 Task: open an excel sheet and write heading  Financial Planner. Add Dates in a column and its values below  'Jan 23, Feb 23, Mar 23, Apr 23 & may23. 'Add Income in next column and its values below  $3,000, $3,200, $3,100, $3,300 & $3,500. Add Expenses in next column and its values below  $2,000, $2,300, $2,200, $2,500 & $2,800. Add savings in next column and its values below $500, $600, $500, $700 & $700. Add Investment in next column and its values below  $500, $700, $800, $900 & $1000. Add Net Saving in next column and its values below  $1000, $1200, $900, $800 & $700. Save page BudgetTool analysis
Action: Mouse moved to (39, 117)
Screenshot: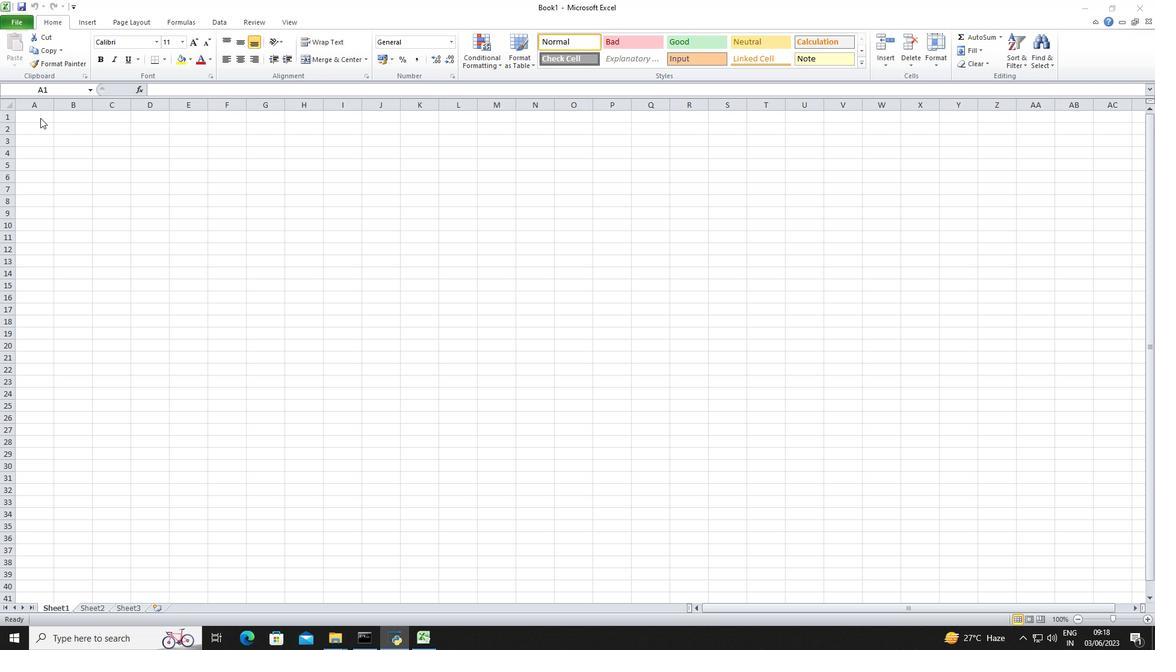 
Action: Mouse pressed left at (39, 117)
Screenshot: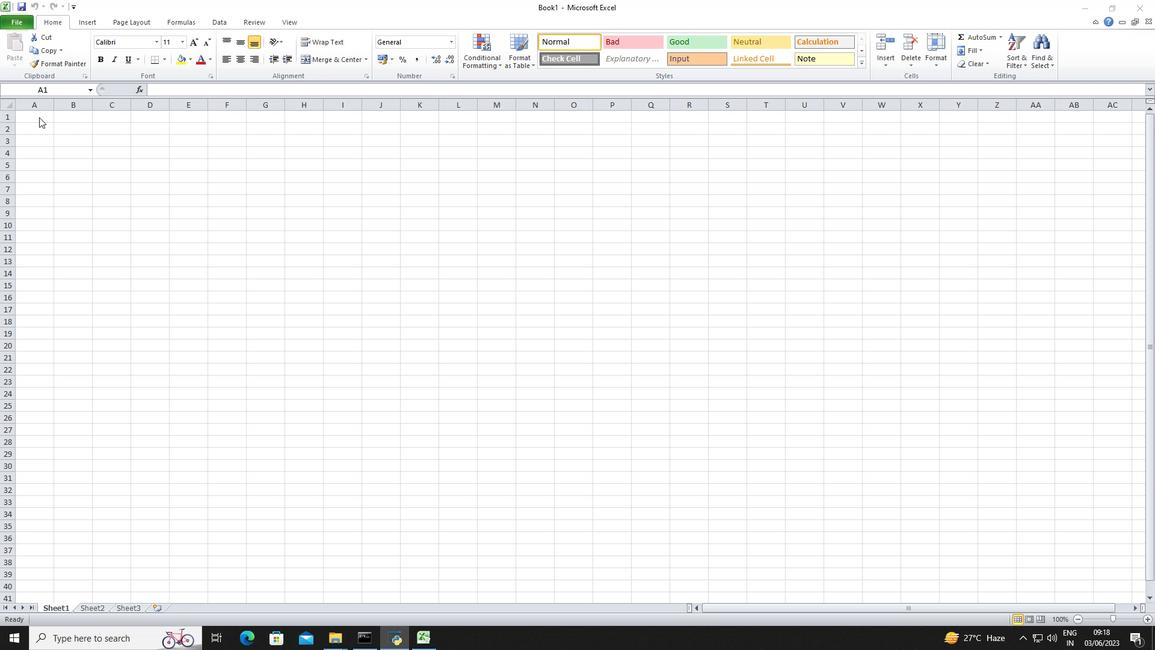 
Action: Key pressed <Key.shift><Key.shift><Key.shift><Key.shift>Financial<Key.space><Key.shift>Planner
Screenshot: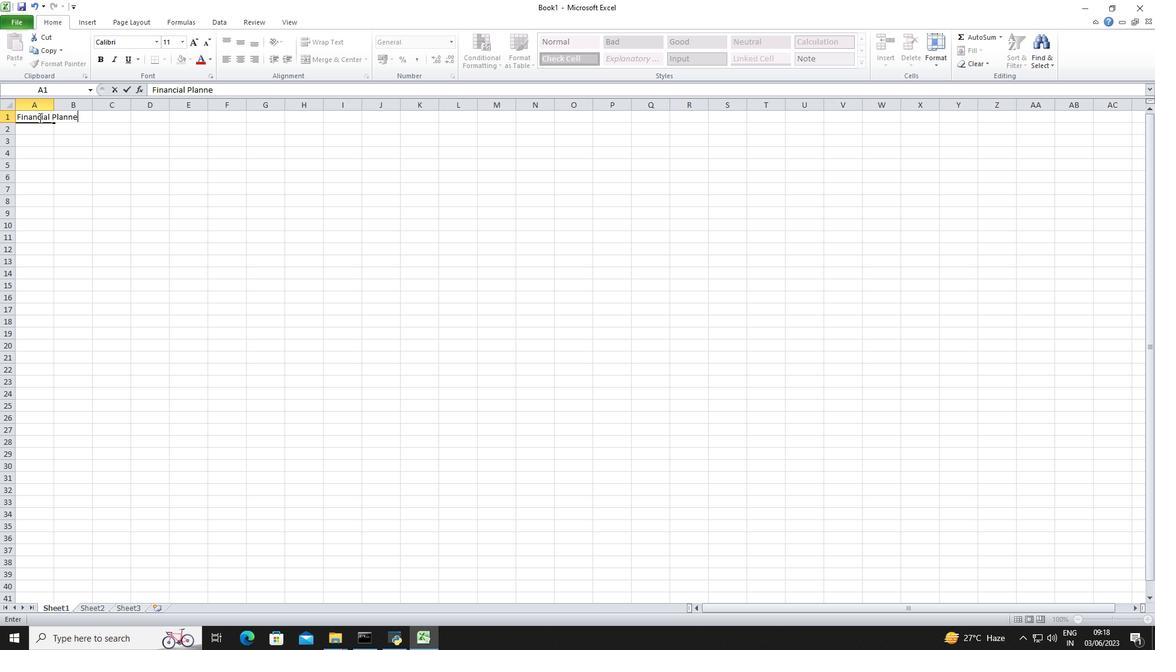 
Action: Mouse moved to (31, 140)
Screenshot: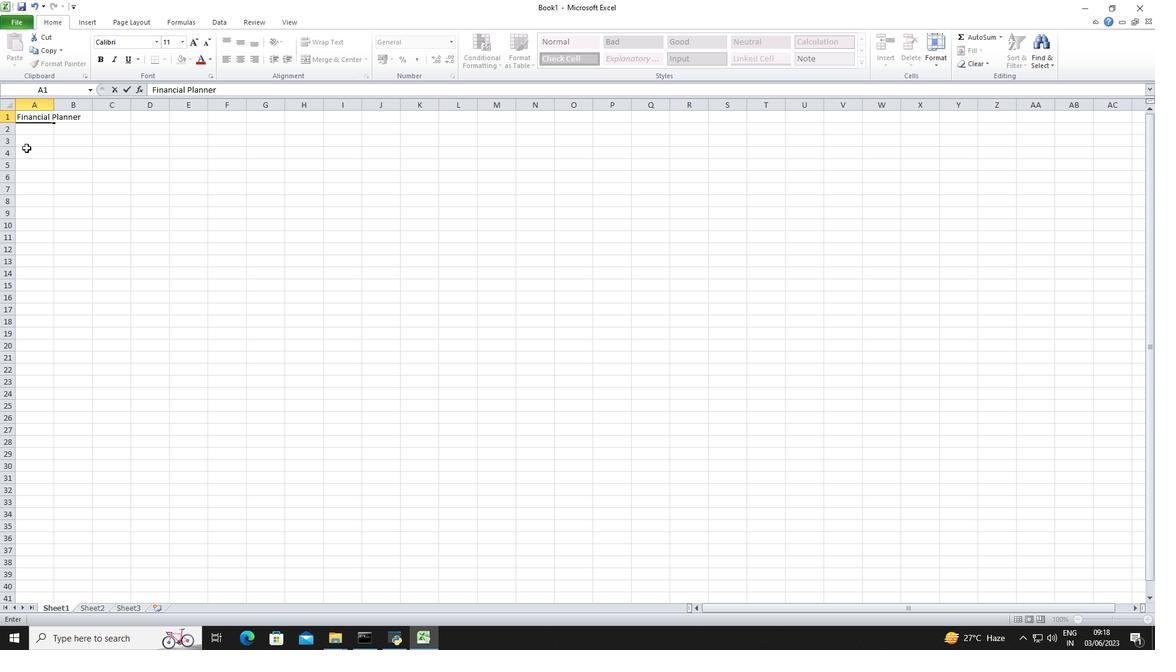 
Action: Mouse pressed left at (31, 140)
Screenshot: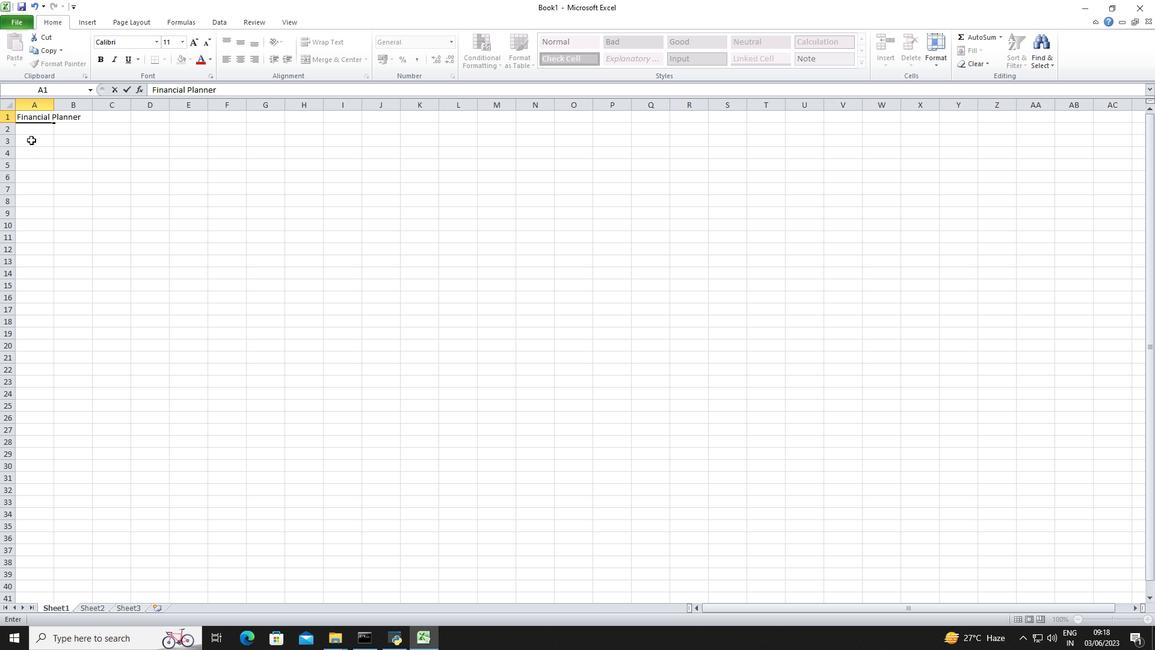 
Action: Key pressed <Key.shift><Key.shift>Dates<Key.down><Key.shift><Key.shift><Key.shift><Key.shift><Key.shift><Key.shift><Key.shift><Key.shift><Key.shift><Key.shift><Key.shift>Jan<Key.space>23<Key.down><Key.shift>Feb-23<Key.enter><Key.shift><Key.shift>Mar
Screenshot: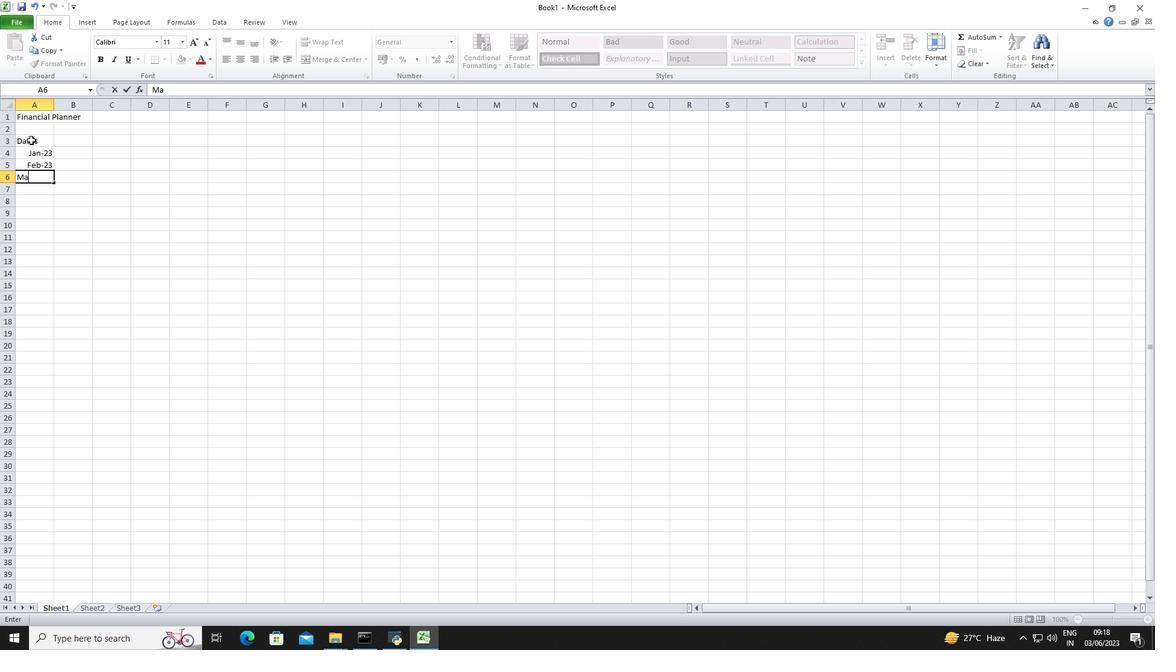 
Action: Mouse moved to (31, 139)
Screenshot: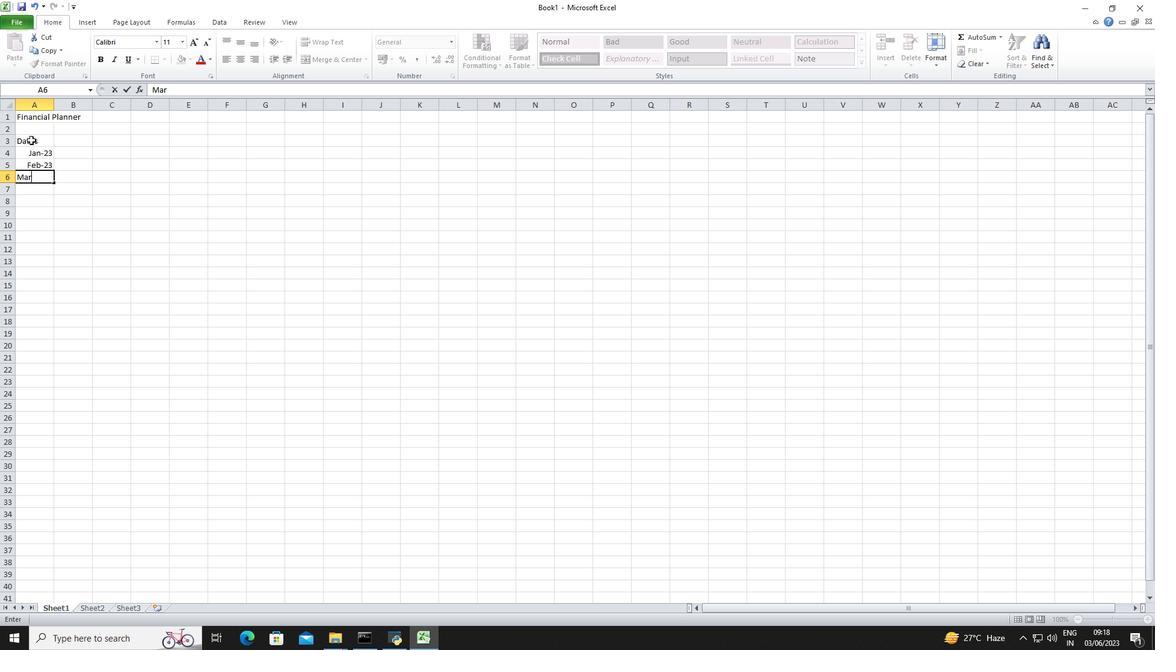 
Action: Key pressed -23<Key.enter><Key.shift><Key.shift><Key.shift><Key.shift><Key.shift><Key.shift><Key.shift><Key.shift><Key.shift><Key.shift><Key.shift><Key.shift><Key.shift>Apr-23<Key.enter><Key.shift><Key.shift><Key.shift><Key.shift><Key.shift><Key.shift><Key.shift>May-23<Key.enter><Key.right><Key.right><Key.up><Key.up><Key.up><Key.up><Key.up><Key.up><Key.shift><Key.shift><Key.shift><Key.shift><Key.shift><Key.shift><Key.shift><Key.shift><Key.shift><Key.shift>Income<Key.down><Key.shift><Key.shift><Key.shift><Key.shift><Key.shift><Key.shift><Key.shift><Key.shift><Key.shift><Key.shift><Key.shift><Key.shift><Key.shift><Key.shift><Key.shift><Key.shift><Key.shift><Key.shift>$3,000<Key.down><Key.shift><Key.shift><Key.shift><Key.shift><Key.shift><Key.shift><Key.shift><Key.shift><Key.shift><Key.shift><Key.shift><Key.shift><Key.shift><Key.shift><Key.shift><Key.shift><Key.shift><Key.shift><Key.shift><Key.shift>$3,200<Key.down><Key.shift><Key.shift><Key.shift><Key.shift><Key.shift>$3.<Key.backspace>,100<Key.down><Key.shift><Key.shift><Key.shift><Key.shift><Key.shift><Key.shift><Key.shift><Key.shift><Key.shift><Key.shift>$3,300<Key.down><Key.shift><Key.shift><Key.shift><Key.shift><Key.shift><Key.shift><Key.shift><Key.shift><Key.shift><Key.shift><Key.shift><Key.shift><Key.shift><Key.shift><Key.shift>$3,500<Key.down><Key.right><Key.right><Key.up><Key.up><Key.up><Key.up><Key.up><Key.up><Key.left><Key.left><Key.right><Key.shift>Expenses<Key.down><Key.shift><Key.shift><Key.shift><Key.shift><Key.shift><Key.shift><Key.shift><Key.shift>@<Key.backspace><Key.shift>$2000<Key.down><Key.up><Key.shift><Key.shift><Key.shift><Key.shift><Key.shift><Key.shift><Key.shift><Key.shift>$<Key.num_lock>2,000<Key.down><Key.shift><Key.shift><Key.shift><Key.shift><Key.shift><Key.shift>$2,300<Key.down><Key.shift><Key.shift><Key.shift><Key.shift><Key.shift>$2,200<Key.down><Key.shift><Key.shift><Key.shift><Key.shift><Key.shift><Key.shift><Key.shift><Key.shift><Key.shift><Key.shift><Key.shift><Key.shift><Key.shift><Key.shift><Key.shift><Key.shift><Key.shift>$2,500<Key.down><Key.shift><Key.shift><Key.shift><Key.shift><Key.shift><Key.shift><Key.shift>$2,800<Key.down><Key.right><Key.right><Key.left><Key.up><Key.up><Key.up><Key.up><Key.up><Key.up>
Screenshot: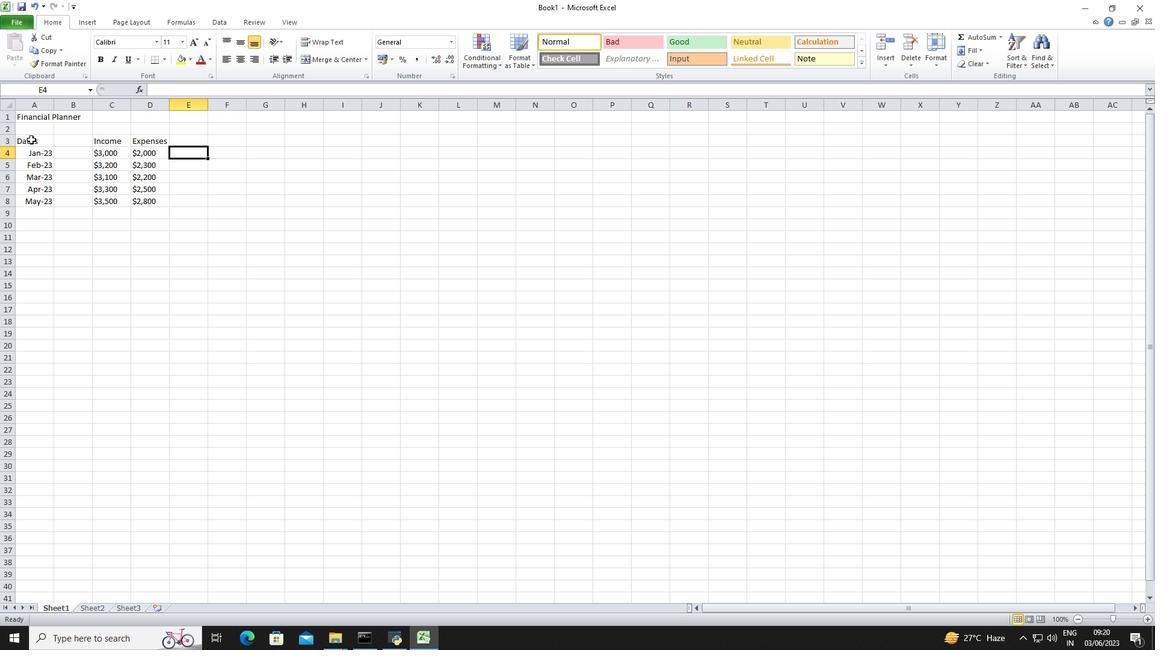 
Action: Mouse moved to (68, 136)
Screenshot: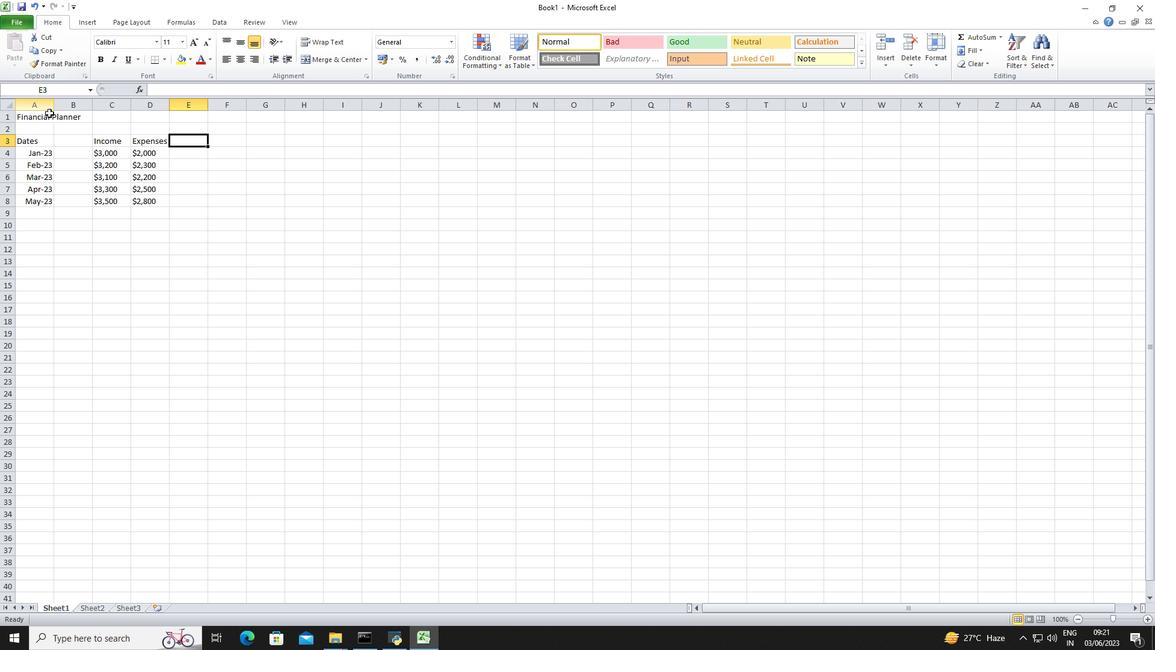 
Action: Key pressed <Key.shift>Savings<Key.down>
Screenshot: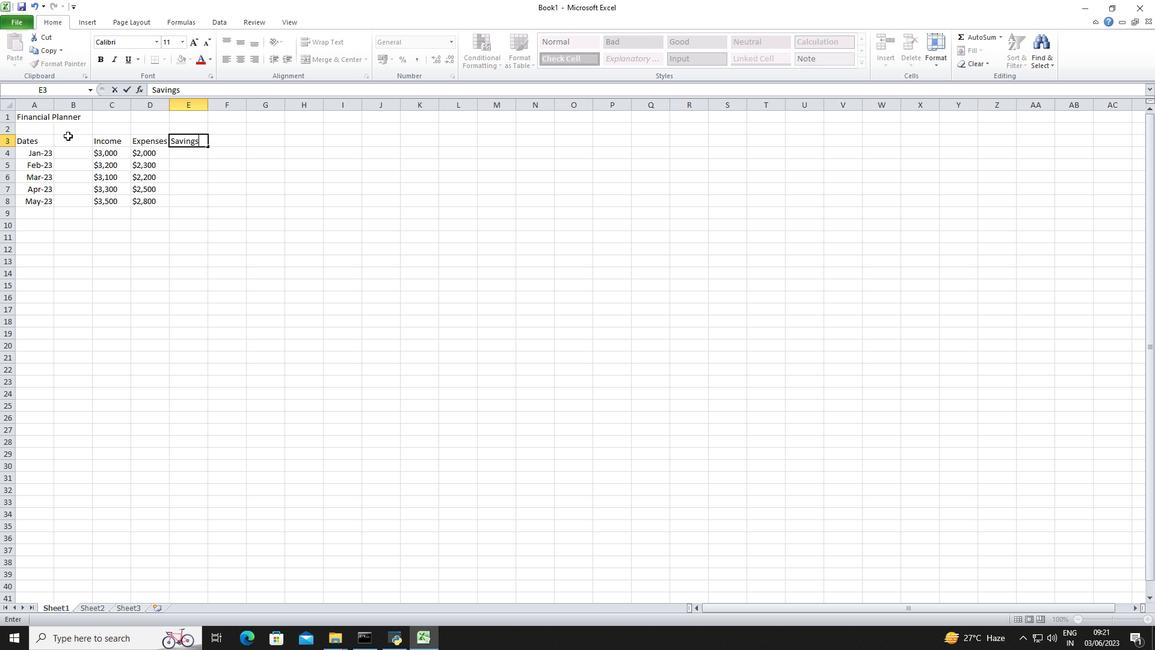 
Action: Mouse moved to (163, 163)
Screenshot: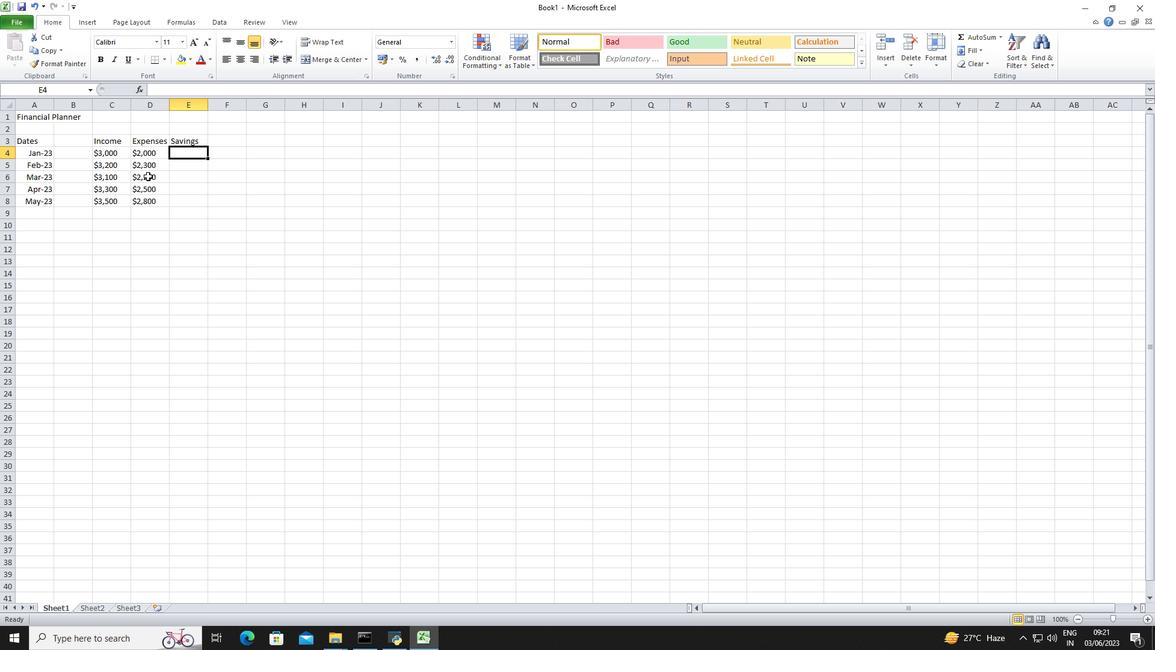 
Action: Key pressed <Key.shift><Key.shift><Key.shift><Key.shift><Key.shift><Key.shift><Key.shift><Key.shift><Key.shift><Key.shift><Key.shift><Key.shift><Key.shift><Key.shift><Key.shift><Key.shift><Key.shift><Key.shift><Key.shift><Key.shift><Key.shift><Key.shift><Key.shift><Key.shift><Key.shift><Key.shift><Key.shift><Key.shift>$500<Key.down><Key.shift><Key.shift><Key.shift><Key.shift><Key.shift><Key.shift><Key.shift><Key.shift><Key.shift><Key.shift><Key.shift><Key.shift><Key.shift><Key.shift><Key.shift><Key.shift>$600<Key.down><Key.shift><Key.shift><Key.shift><Key.shift><Key.shift><Key.shift><Key.shift><Key.shift><Key.shift><Key.shift>$500<Key.right><Key.down><Key.left><Key.shift><Key.shift><Key.shift><Key.shift><Key.shift><Key.shift><Key.shift><Key.shift><Key.shift><Key.shift><Key.shift><Key.shift>$700<Key.down><Key.shift>$700<Key.right><Key.up><Key.up><Key.up><Key.up><Key.up><Key.shift><Key.shift><Key.shift><Key.shift><Key.shift><Key.shift><Key.shift><Key.shift><Key.shift><Key.shift><Key.shift><Key.shift><Key.shift><Key.shift><Key.shift><Key.shift><Key.shift><Key.shift><Key.shift>Investment<Key.down><Key.shift><Key.shift><Key.shift><Key.shift><Key.shift><Key.shift><Key.shift><Key.shift><Key.shift><Key.shift><Key.shift><Key.shift><Key.shift><Key.shift><Key.shift><Key.shift>$500<Key.down><Key.shift><Key.shift><Key.shift><Key.shift><Key.shift><Key.shift><Key.shift><Key.shift><Key.shift><Key.shift><Key.shift><Key.shift><Key.shift><Key.shift><Key.shift><Key.shift><Key.shift><Key.shift><Key.shift><Key.shift>$700<Key.down><Key.shift><Key.shift><Key.shift><Key.shift><Key.shift><Key.shift>$800<Key.down><Key.shift><Key.shift><Key.shift><Key.shift><Key.shift><Key.shift><Key.shift><Key.shift><Key.shift><Key.shift><Key.shift><Key.shift>$900<Key.down><Key.shift><Key.shift><Key.shift><Key.shift><Key.shift><Key.shift><Key.shift><Key.shift><Key.shift><Key.shift><Key.shift><Key.shift><Key.shift><Key.shift><Key.shift><Key.shift><Key.shift><Key.shift><Key.shift><Key.shift><Key.shift><Key.shift>$1000<Key.down><Key.right><Key.right><Key.up><Key.up><Key.up><Key.left><Key.up><Key.right><Key.up><Key.up><Key.shift><Key.shift><Key.shift><Key.shift><Key.shift><Key.shift><Key.shift><Key.shift><Key.shift><Key.shift><Key.shift><Key.shift>Savings
Screenshot: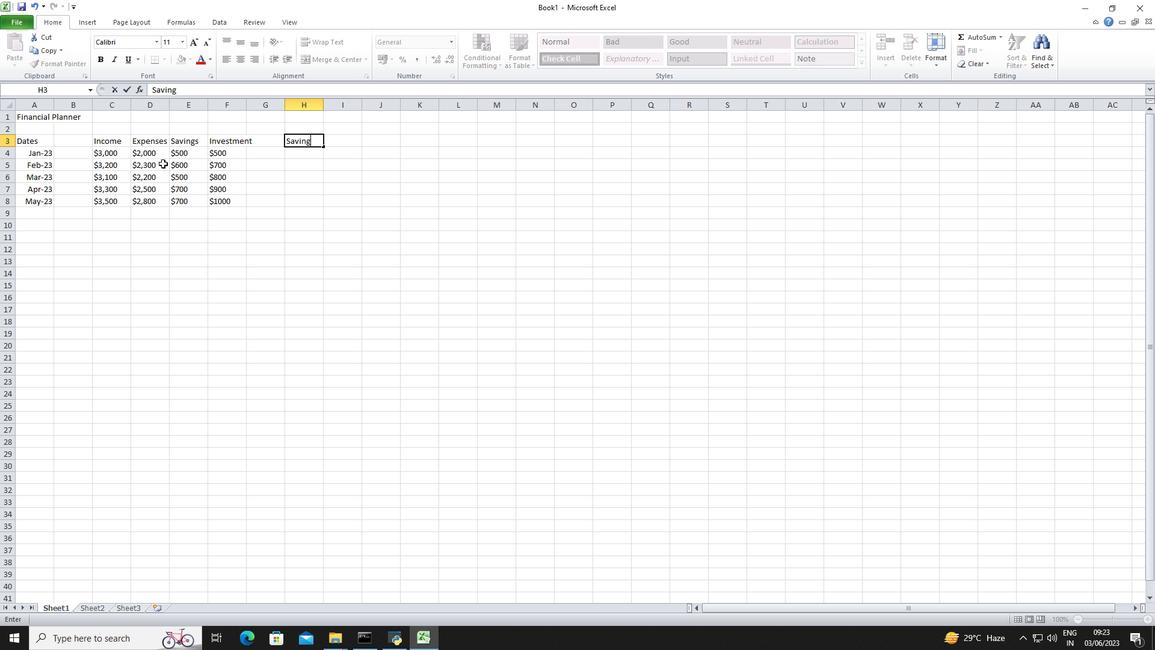 
Action: Mouse moved to (285, 139)
Screenshot: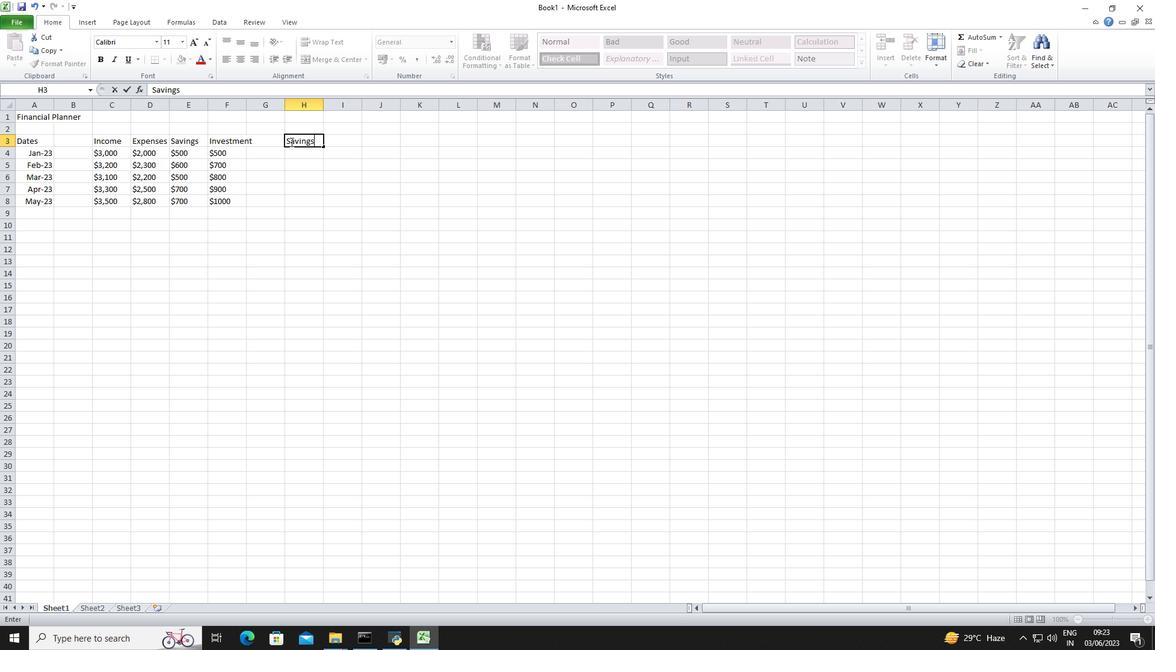 
Action: Mouse pressed left at (285, 139)
Screenshot: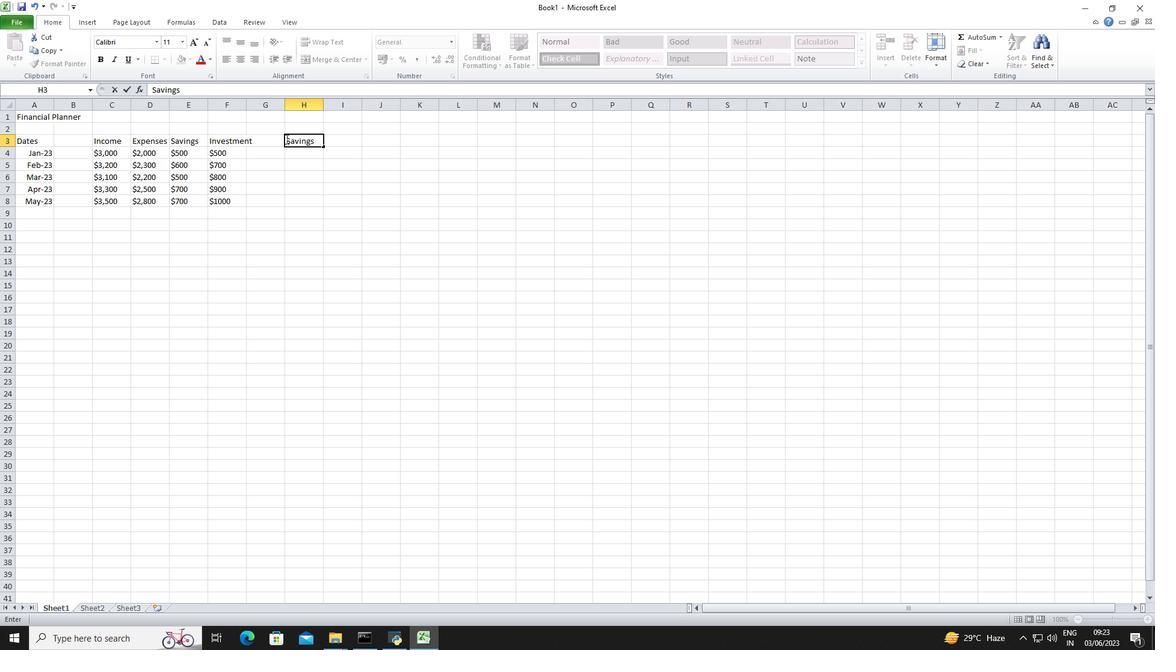 
Action: Mouse moved to (505, 136)
Screenshot: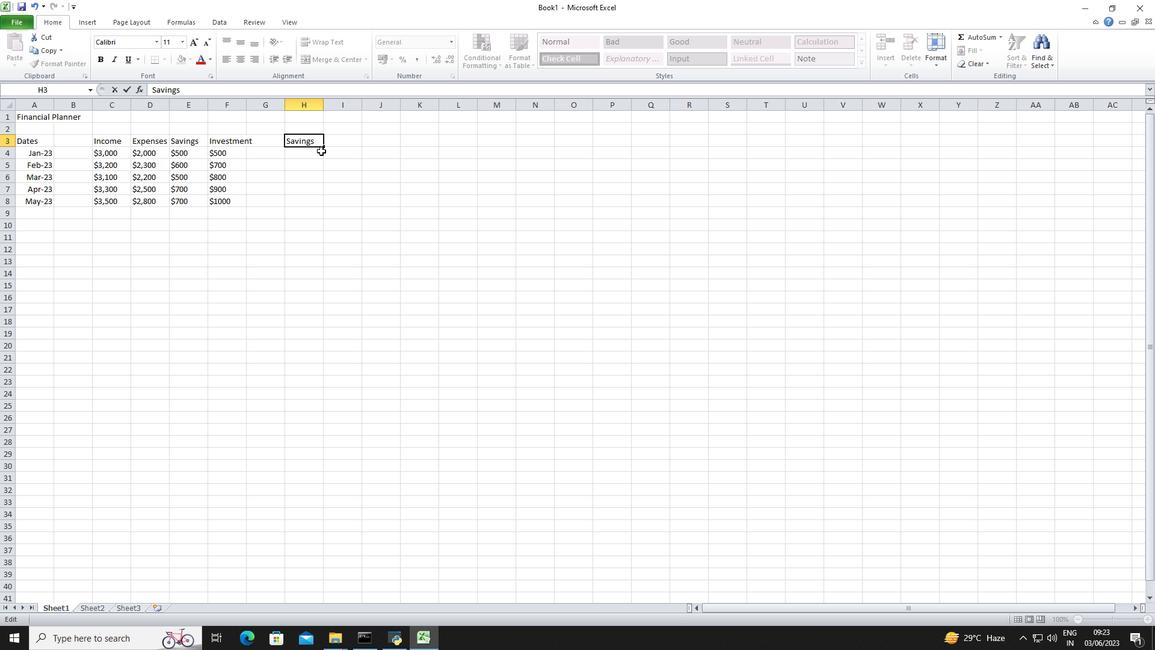 
Action: Key pressed <Key.shift>Net<Key.space><Key.down><Key.down><Key.right><Key.enter><Key.shift>$1000<Key.down><Key.shift><Key.shift><Key.shift><Key.shift><Key.shift><Key.shift><Key.shift><Key.shift><Key.shift><Key.shift><Key.shift><Key.shift><Key.shift><Key.shift><Key.shift><Key.shift><Key.shift><Key.shift><Key.shift>$1200<Key.down><Key.shift><Key.shift><Key.shift><Key.shift><Key.shift><Key.shift><Key.shift>$8<Key.backspace>900<Key.down><Key.shift><Key.shift><Key.shift><Key.shift><Key.shift><Key.shift><Key.shift><Key.shift><Key.shift><Key.shift>$800<Key.down><Key.shift><Key.shift><Key.shift><Key.shift><Key.shift><Key.shift><Key.shift><Key.shift><Key.shift><Key.shift><Key.shift><Key.shift><Key.shift><Key.shift><Key.shift><Key.shift><Key.shift><Key.shift><Key.shift><Key.shift><Key.shift><Key.shift><Key.shift><Key.shift><Key.shift><Key.shift><Key.shift><Key.shift><Key.shift><Key.shift><Key.shift><Key.shift><Key.shift><Key.shift><Key.shift><Key.shift><Key.shift><Key.shift><Key.shift><Key.shift><Key.shift><Key.shift><Key.shift><Key.shift><Key.shift><Key.shift><Key.shift><Key.shift><Key.shift><Key.shift><Key.shift><Key.shift><Key.shift><Key.shift><Key.shift><Key.shift><Key.shift>$700
Screenshot: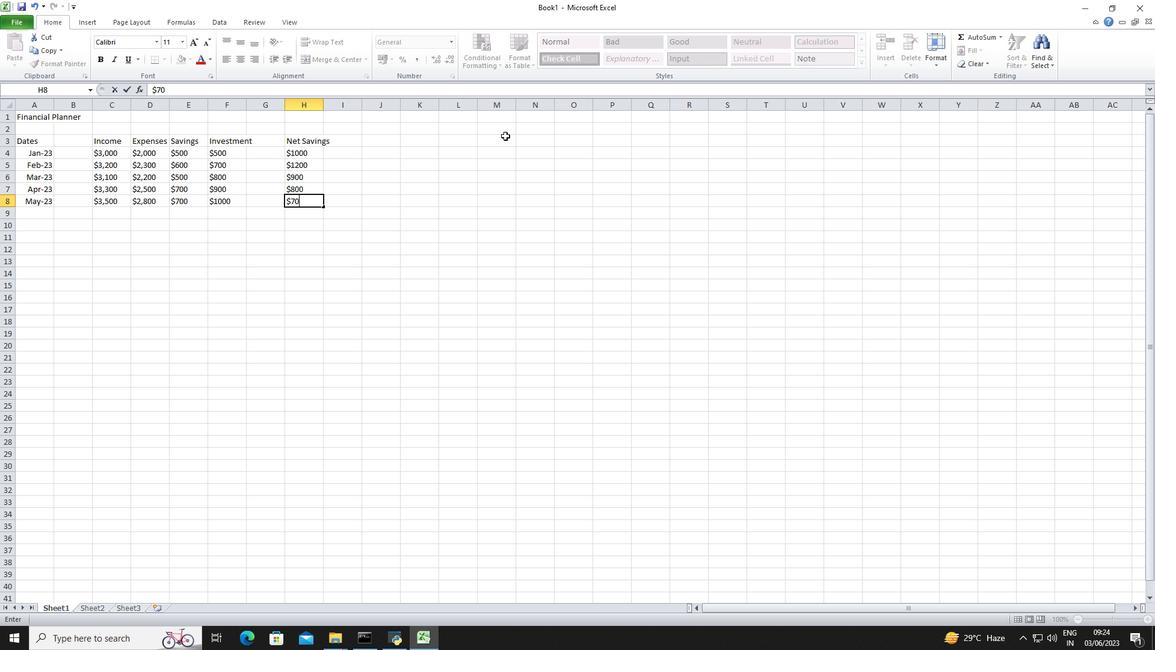 
Action: Mouse moved to (355, 199)
Screenshot: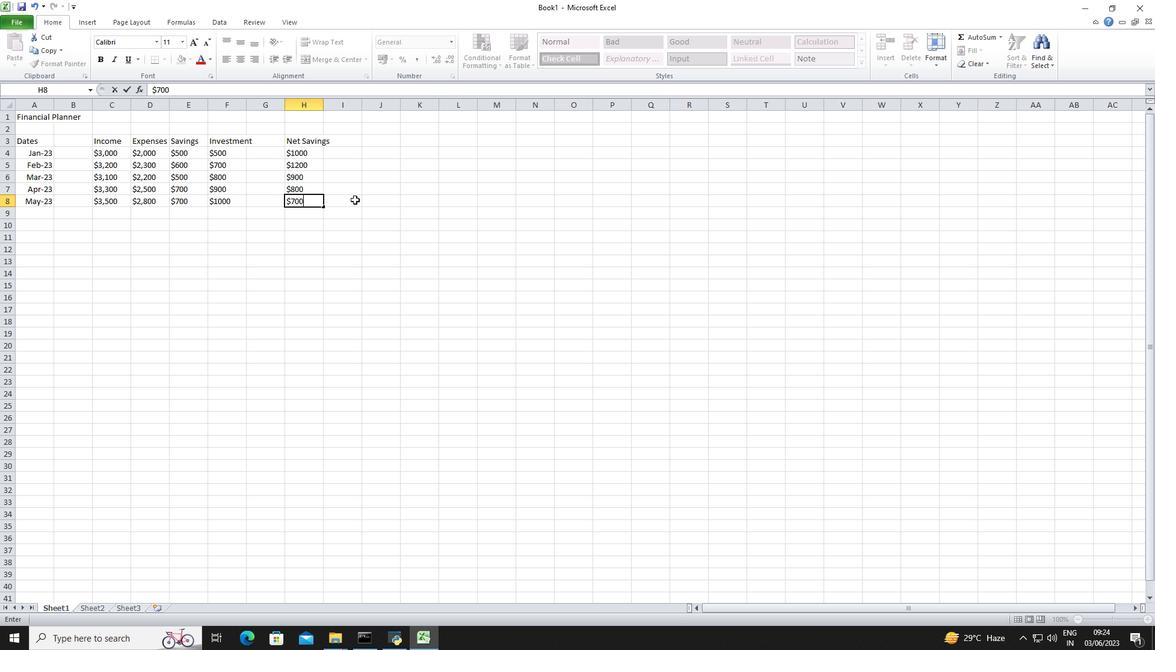 
Action: Mouse pressed left at (355, 199)
Screenshot: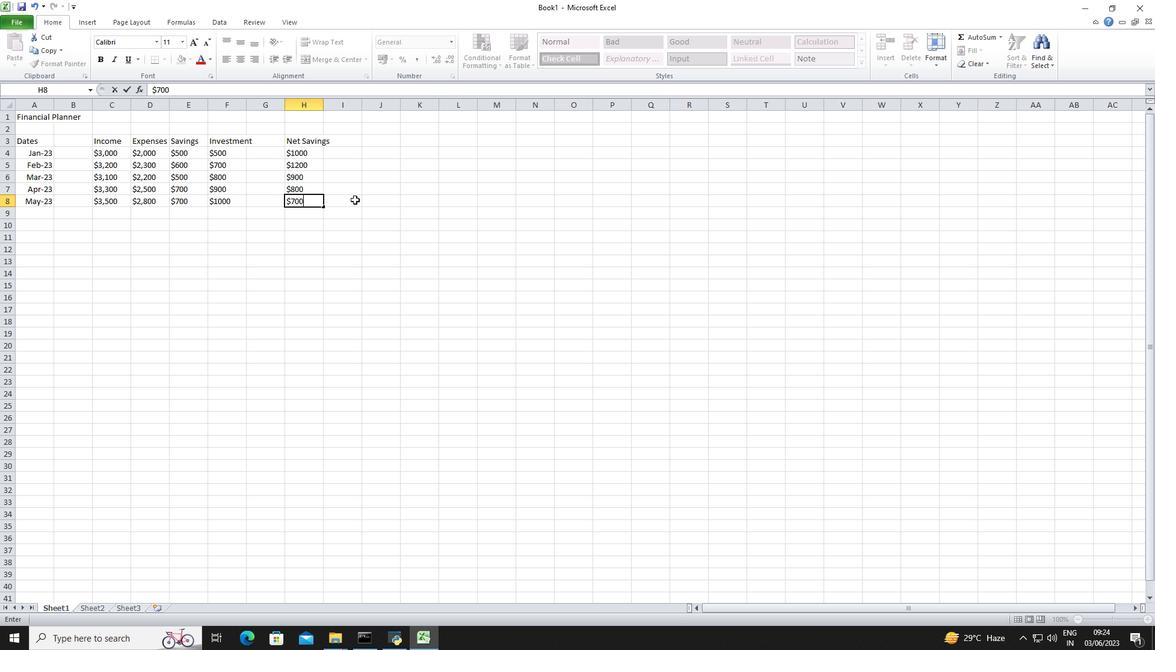 
Action: Mouse moved to (22, 4)
Screenshot: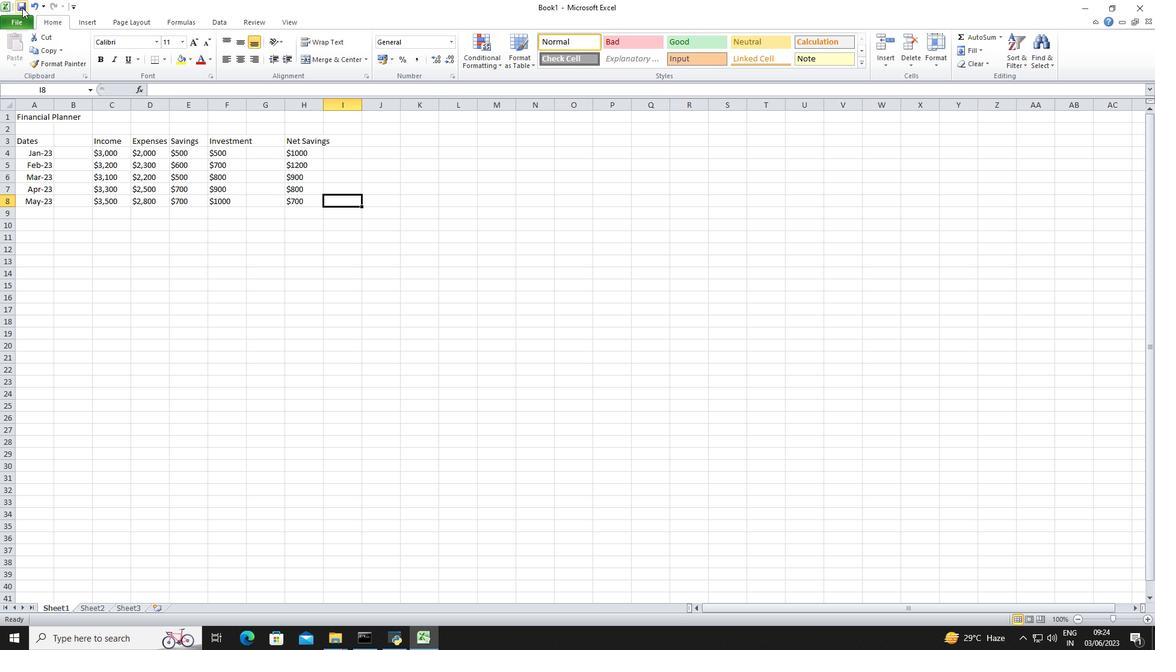 
Action: Mouse pressed left at (22, 4)
Screenshot: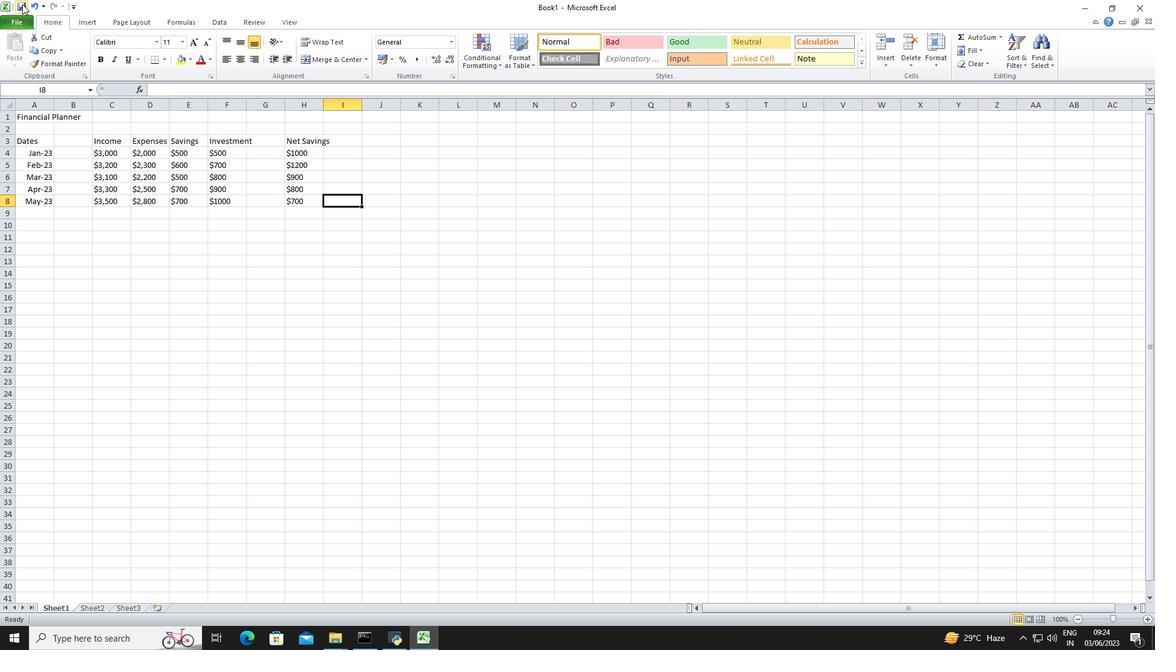 
Action: Mouse moved to (249, 170)
Screenshot: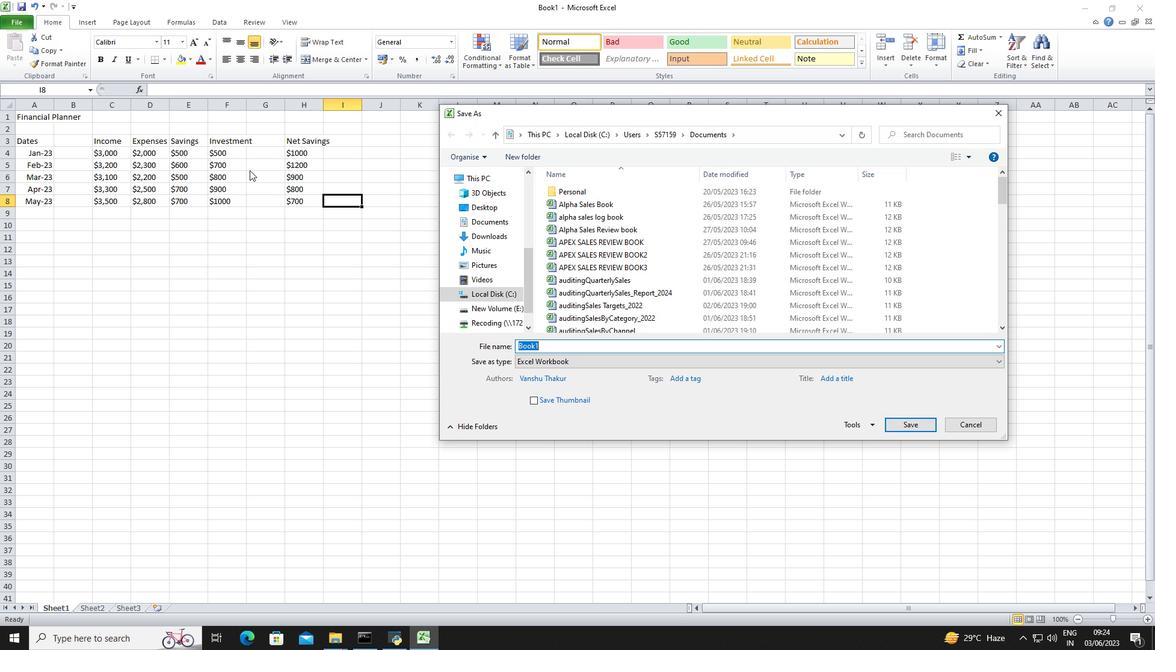 
Action: Key pressed <Key.shift>Budget<Key.space><Key.shift>Tool<Key.space>analysis
Screenshot: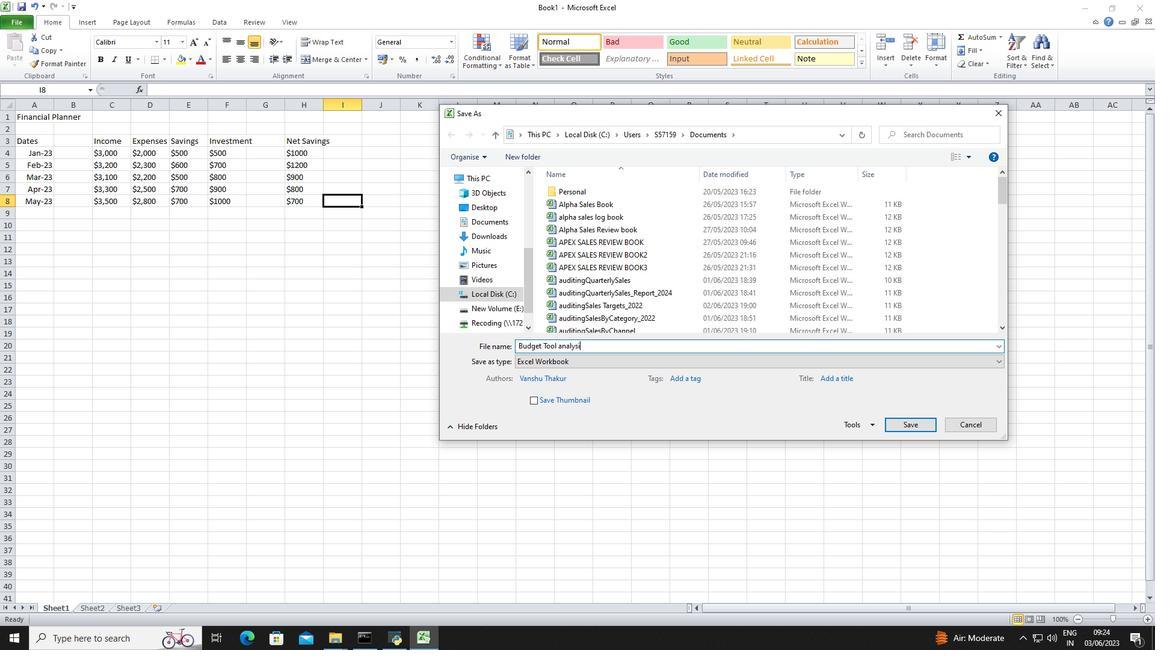 
Action: Mouse moved to (927, 423)
Screenshot: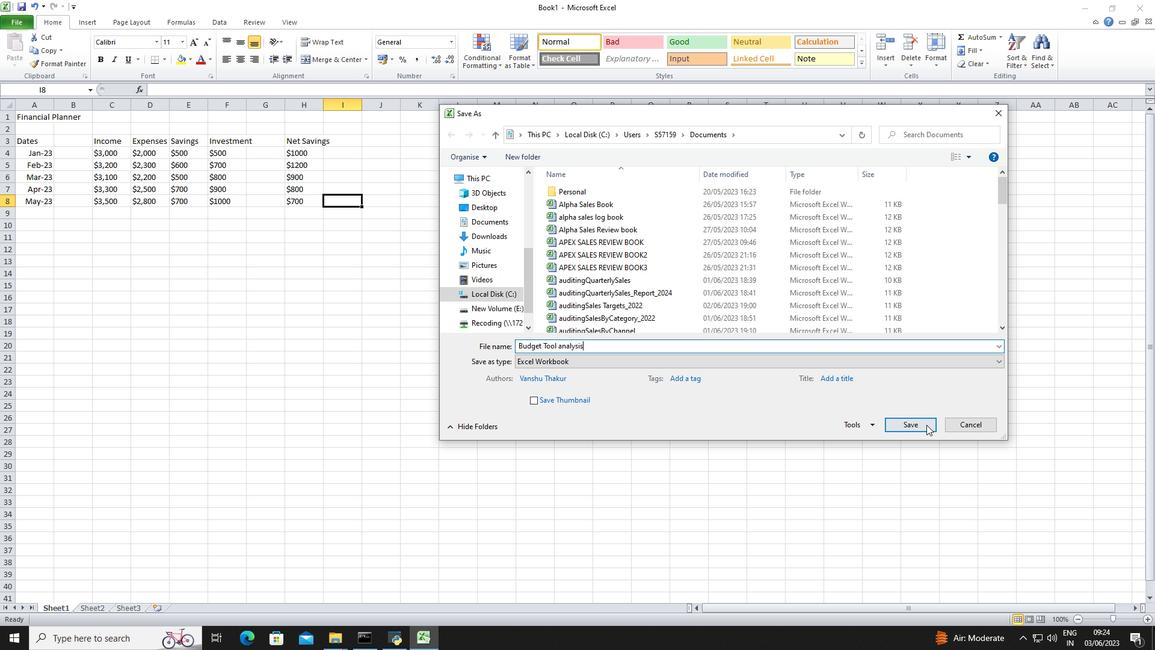 
Action: Mouse pressed left at (927, 423)
Screenshot: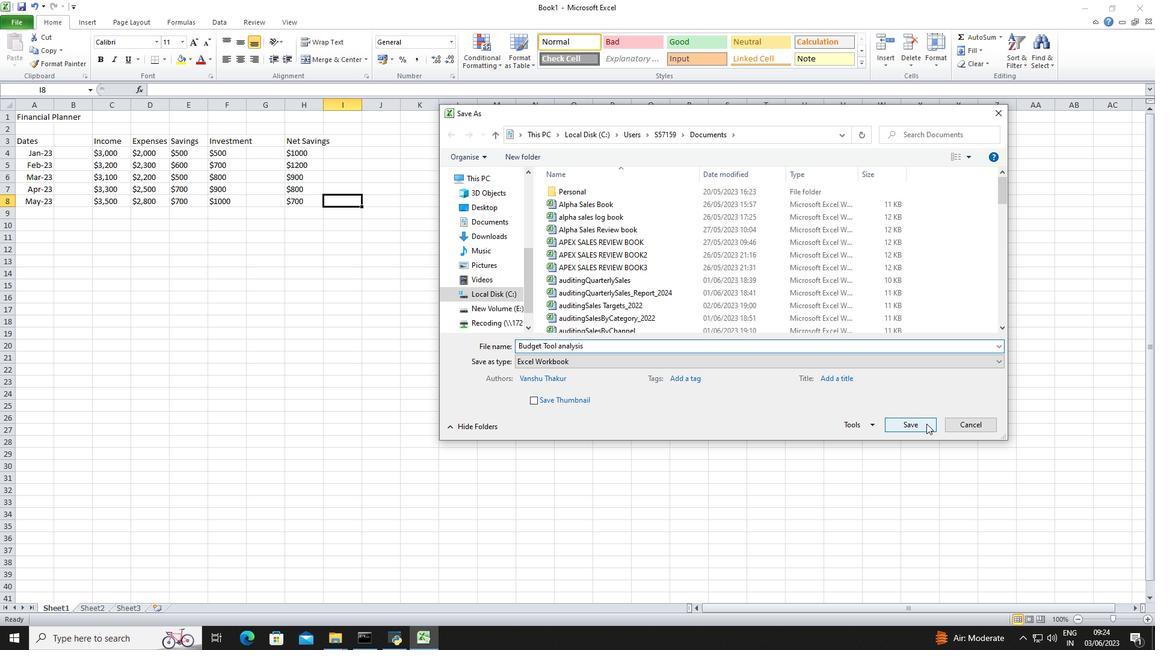 
